 Task: Search for the extension "Grammarly".
Action: Mouse moved to (1032, 29)
Screenshot: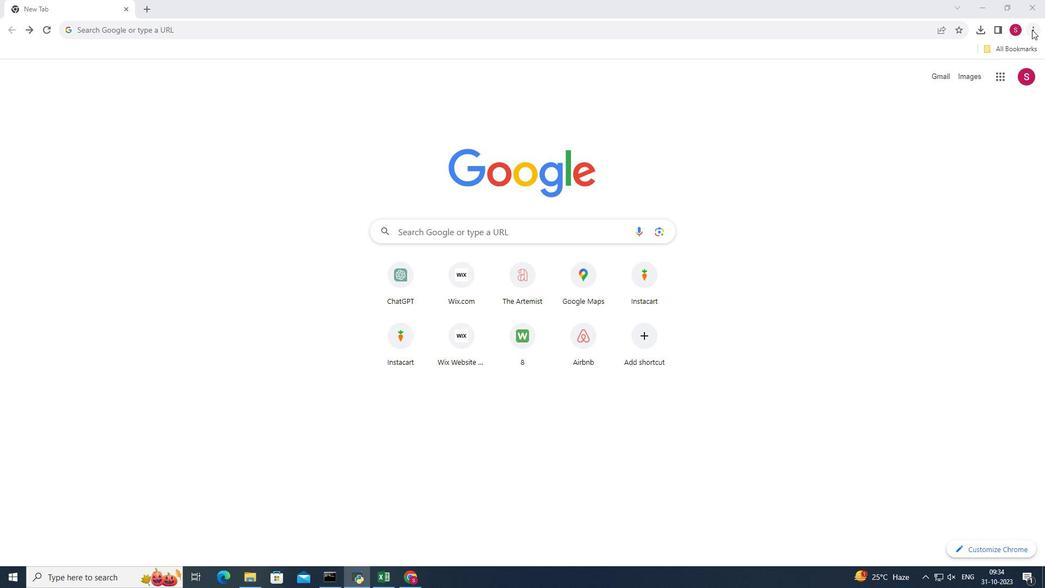 
Action: Mouse pressed left at (1032, 29)
Screenshot: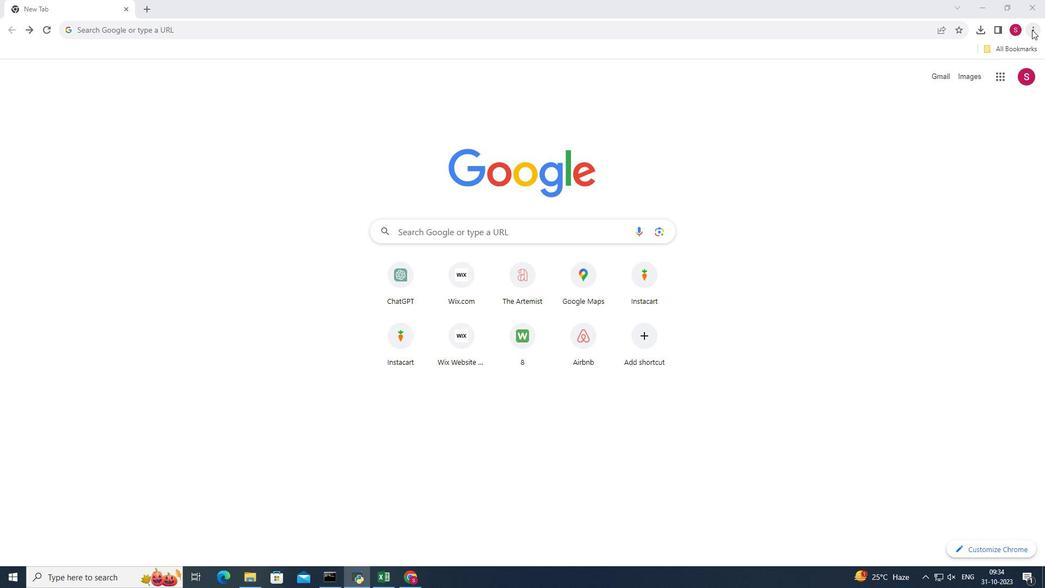 
Action: Mouse moved to (908, 131)
Screenshot: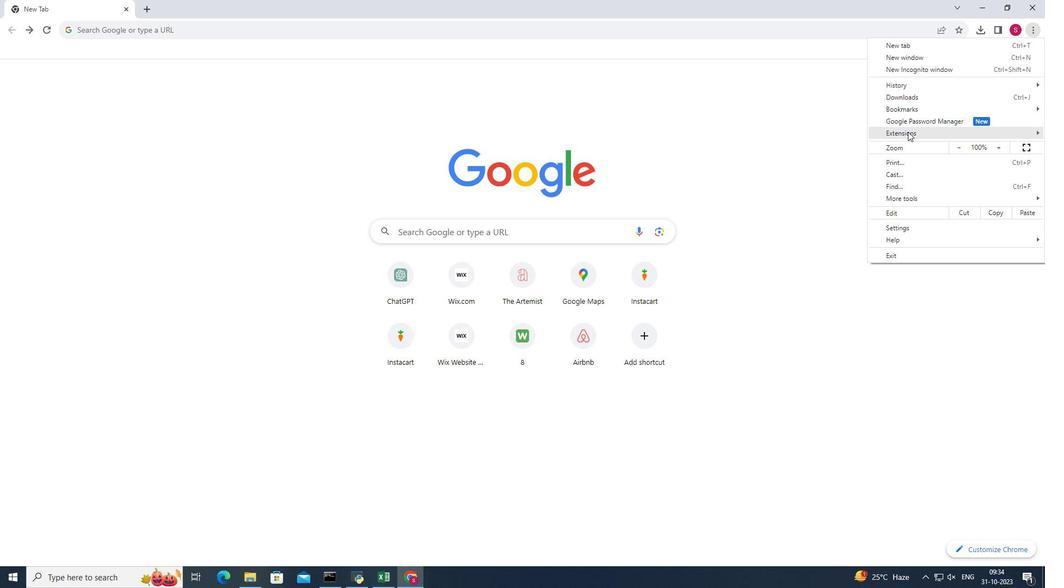 
Action: Mouse pressed left at (908, 131)
Screenshot: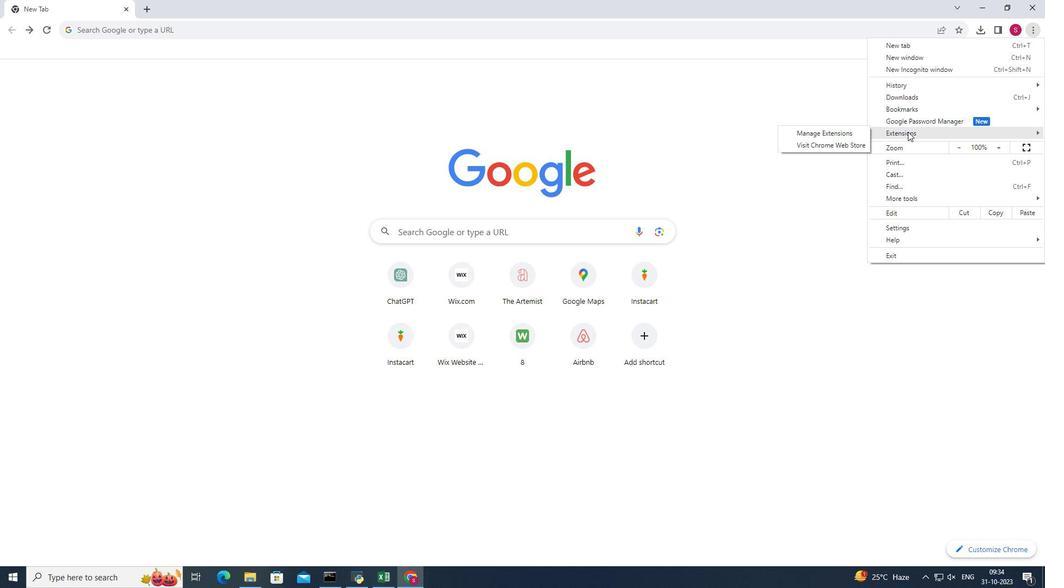 
Action: Mouse pressed left at (908, 131)
Screenshot: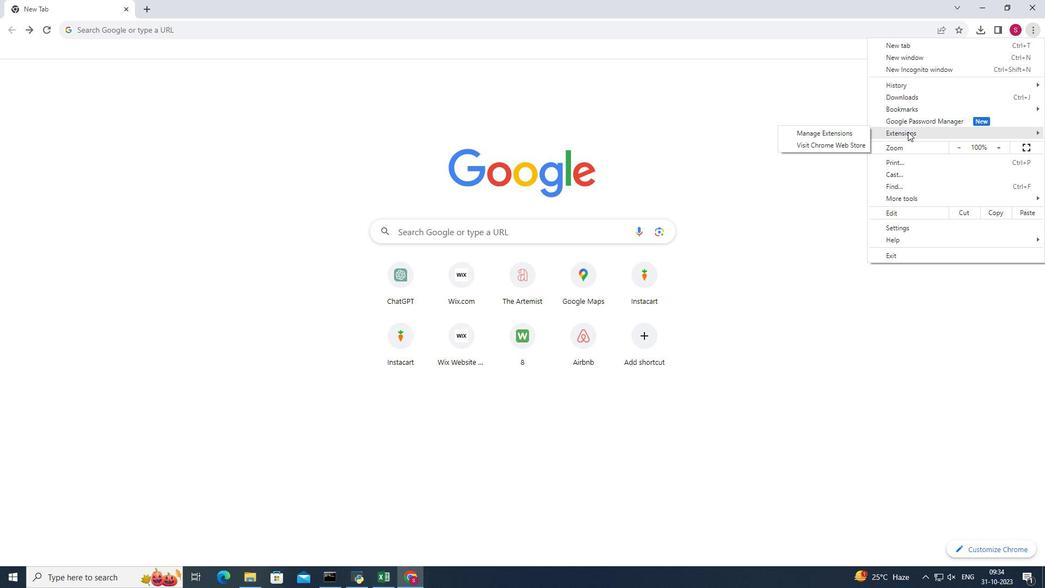 
Action: Mouse moved to (844, 129)
Screenshot: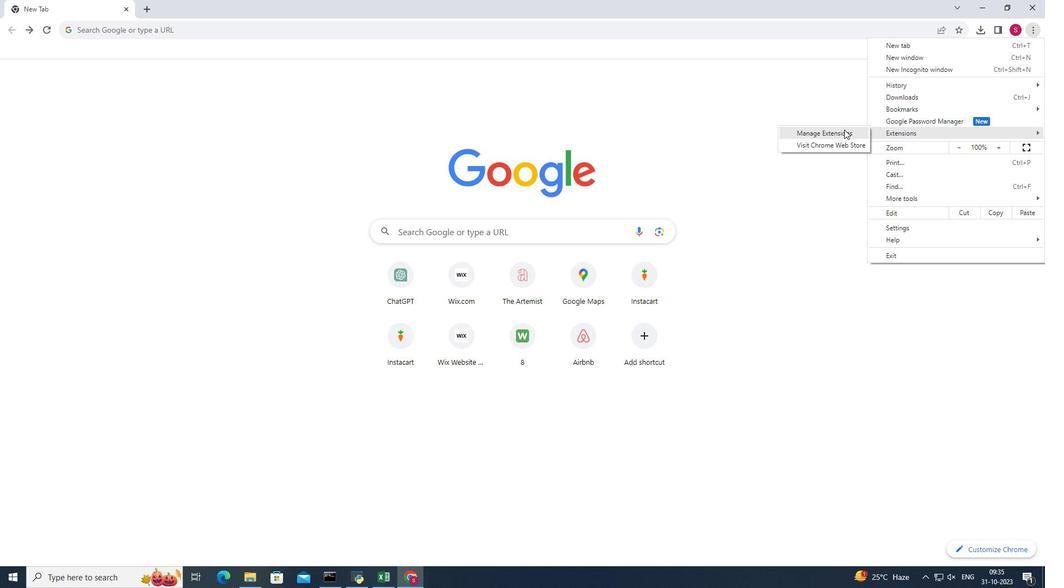 
Action: Mouse pressed left at (844, 129)
Screenshot: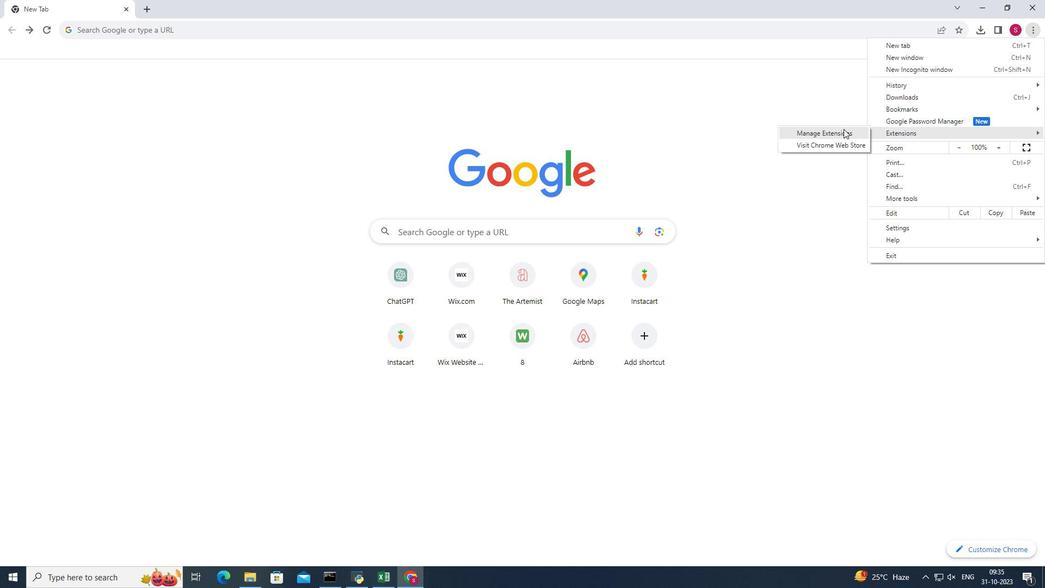 
Action: Mouse moved to (844, 129)
Screenshot: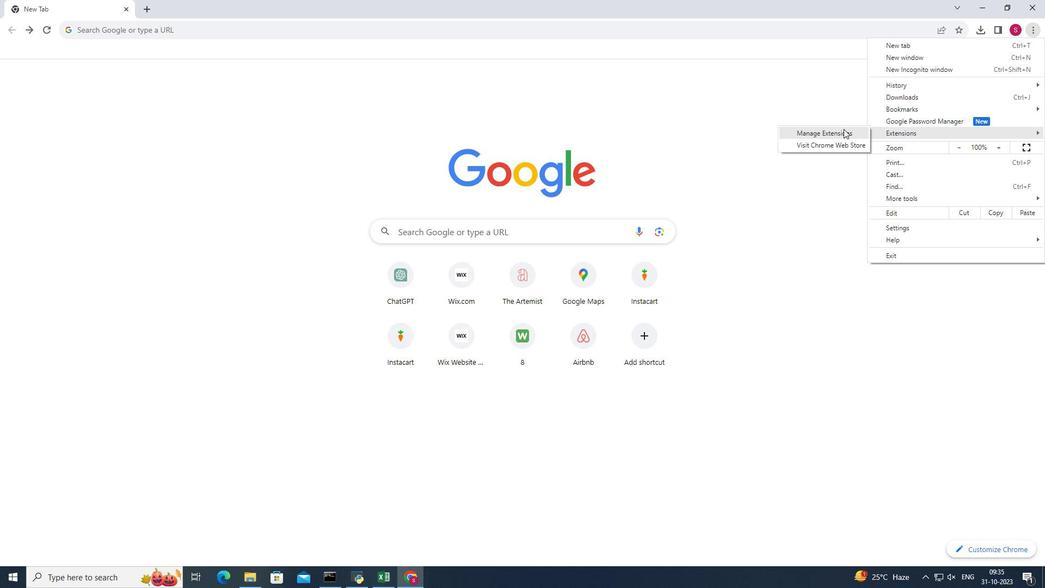 
Action: Mouse pressed left at (844, 129)
Screenshot: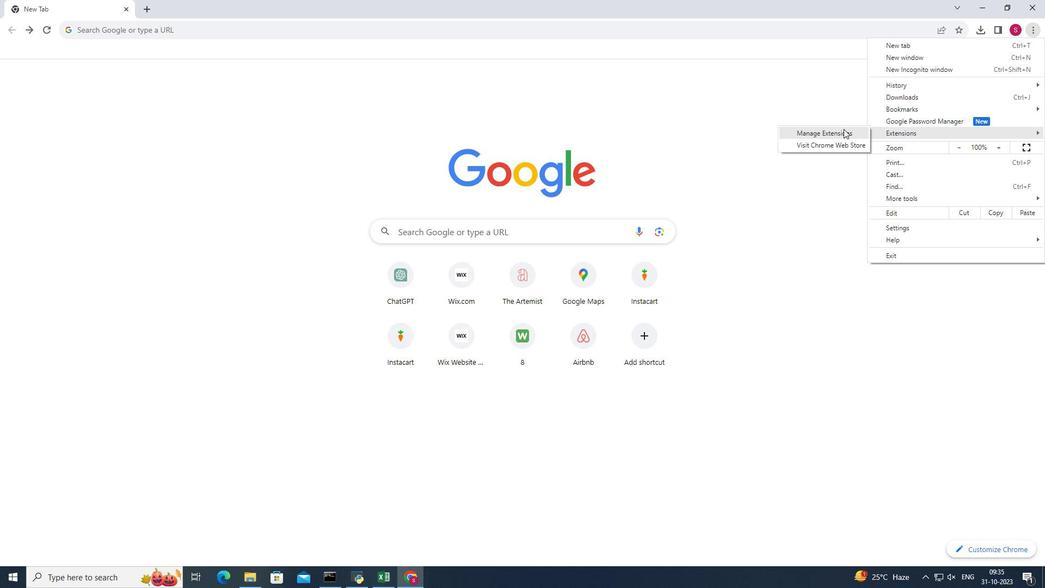 
Action: Mouse moved to (543, 55)
Screenshot: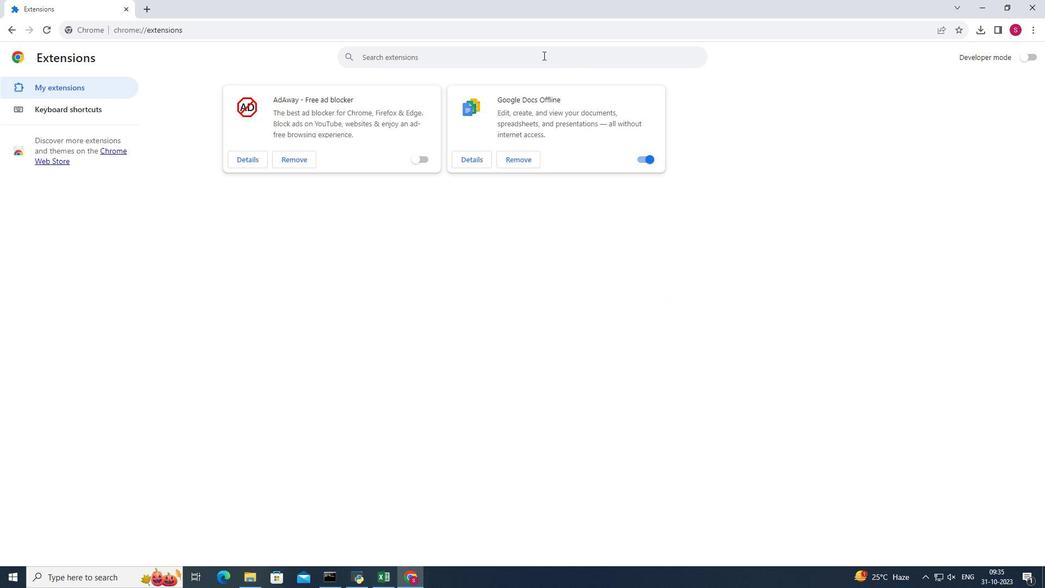 
Action: Mouse pressed left at (543, 55)
Screenshot: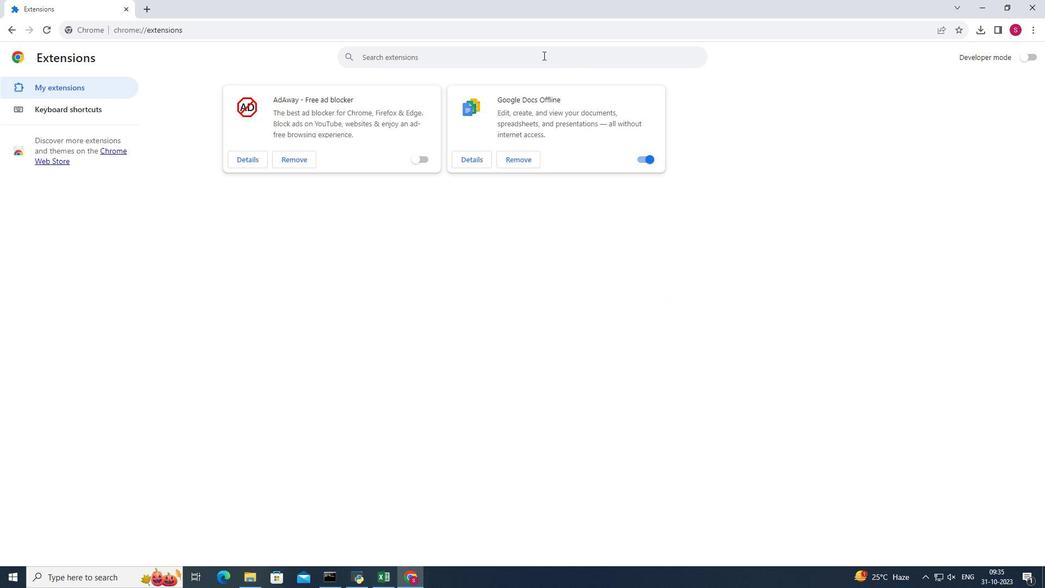 
Action: Mouse moved to (548, 57)
Screenshot: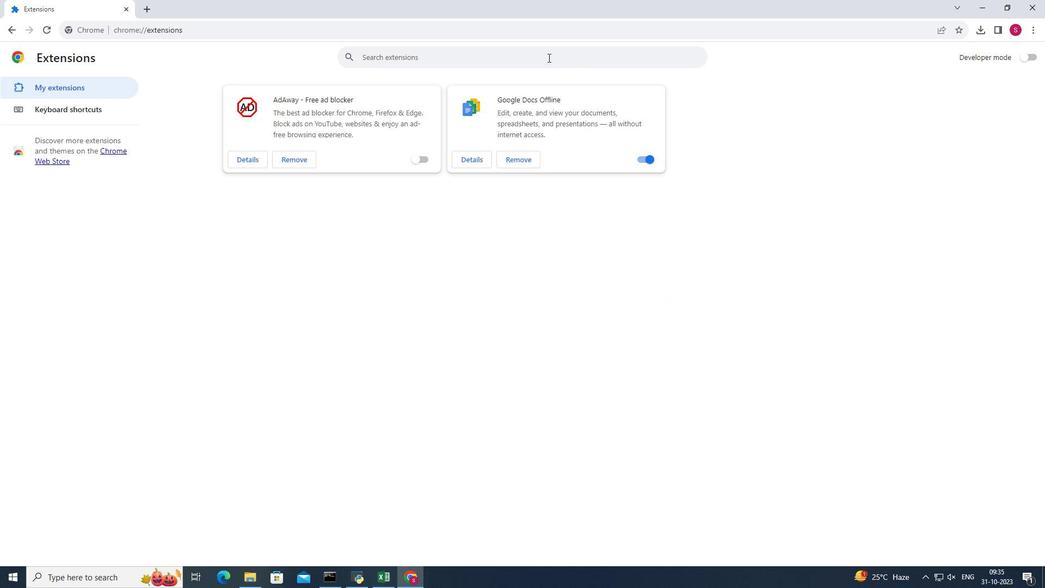 
Action: Key pressed <Key.shift><Key.shift><Key.shift>Grammarly<Key.enter>
Screenshot: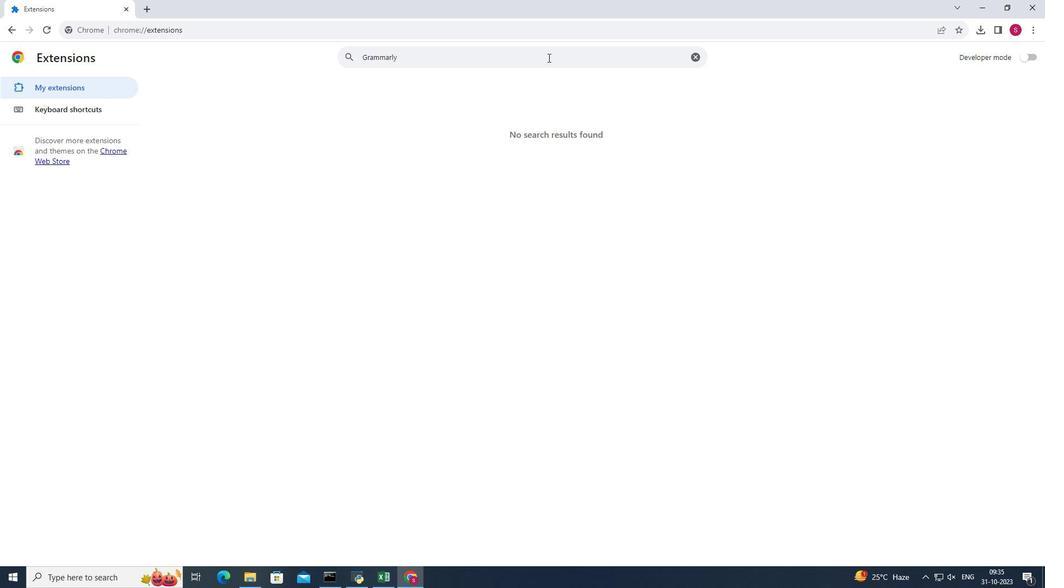 
